 Task: Look for products in the category "Jerky" from Mighty Spark Food Co..
Action: Mouse moved to (15, 129)
Screenshot: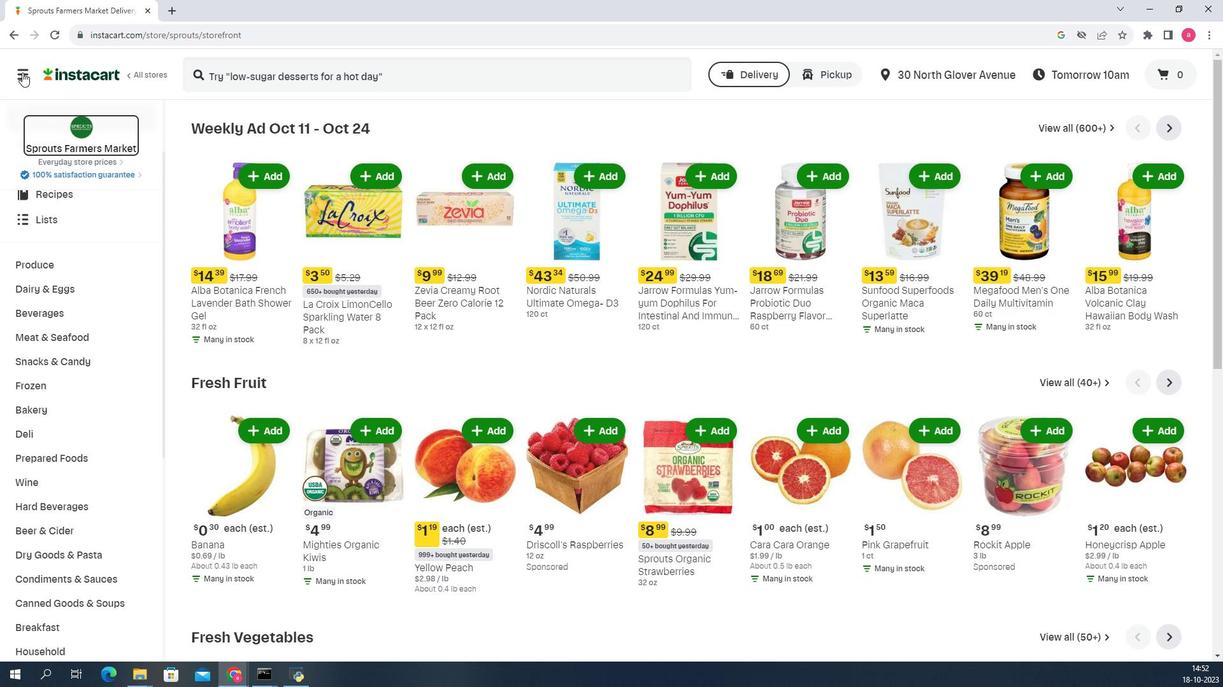 
Action: Mouse pressed left at (15, 129)
Screenshot: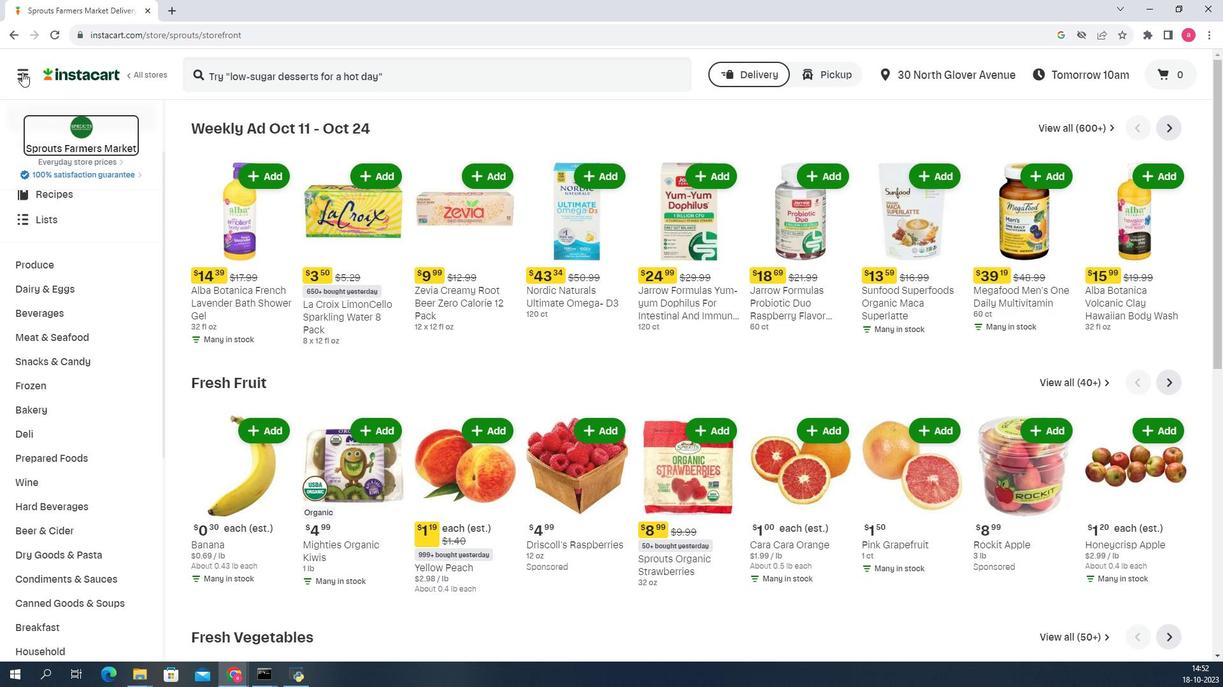 
Action: Mouse moved to (138, 277)
Screenshot: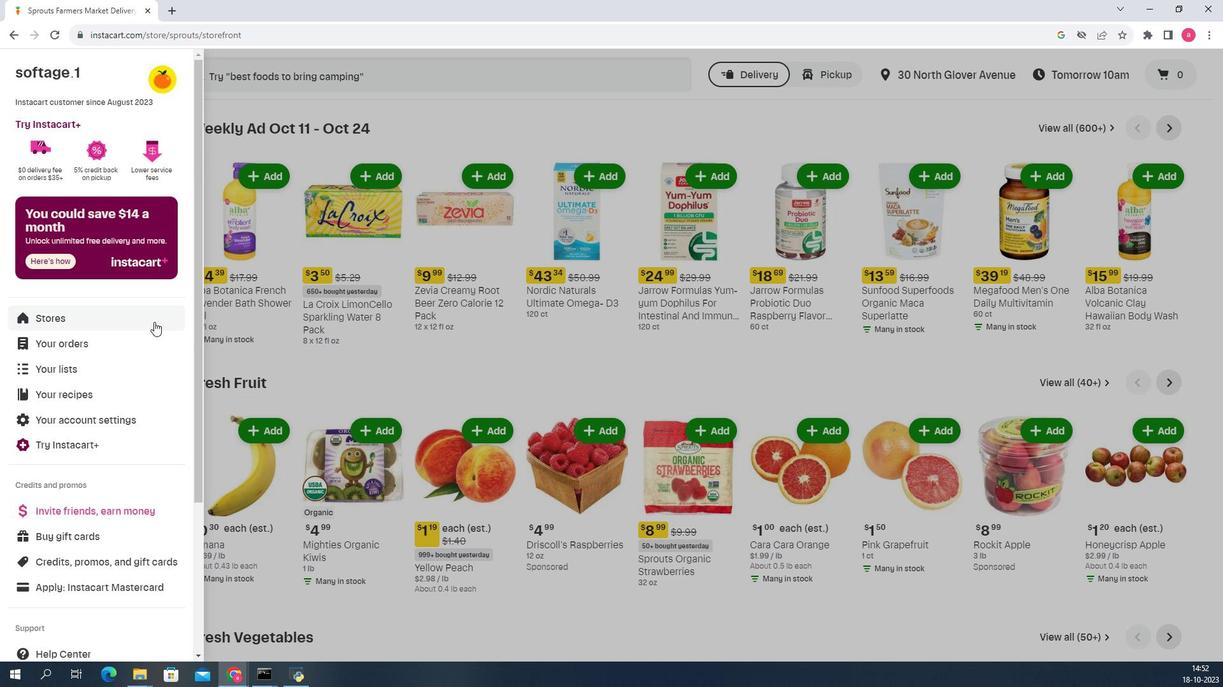 
Action: Mouse pressed left at (138, 277)
Screenshot: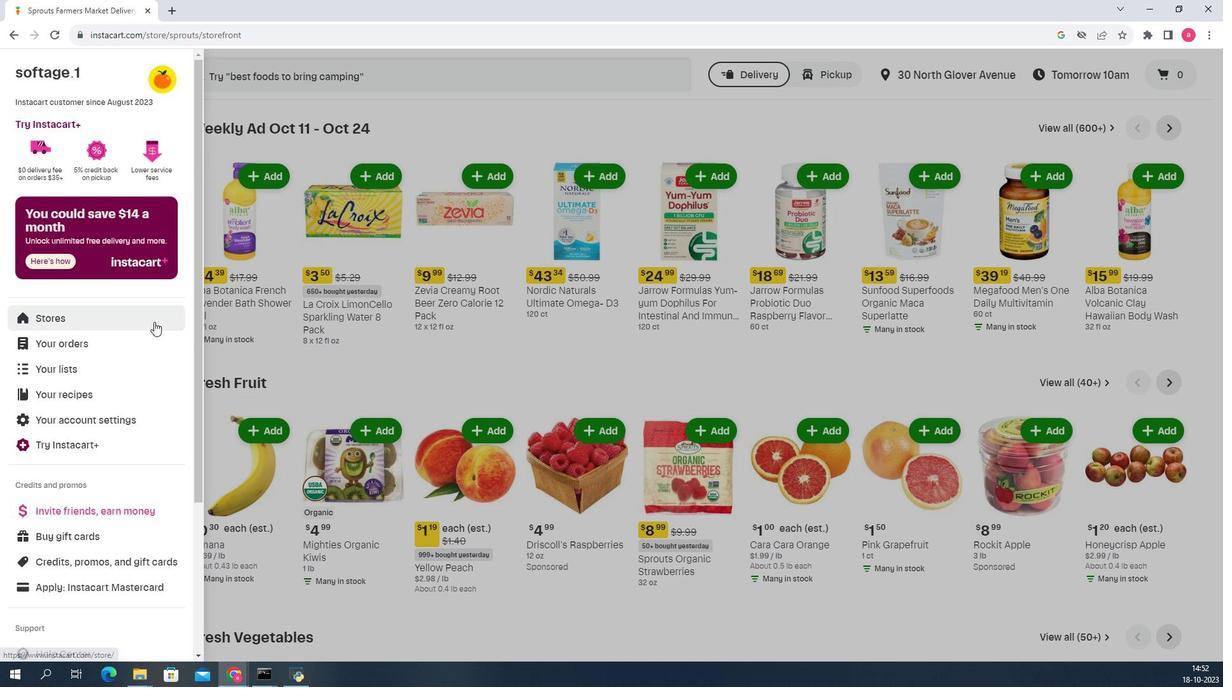 
Action: Mouse moved to (268, 157)
Screenshot: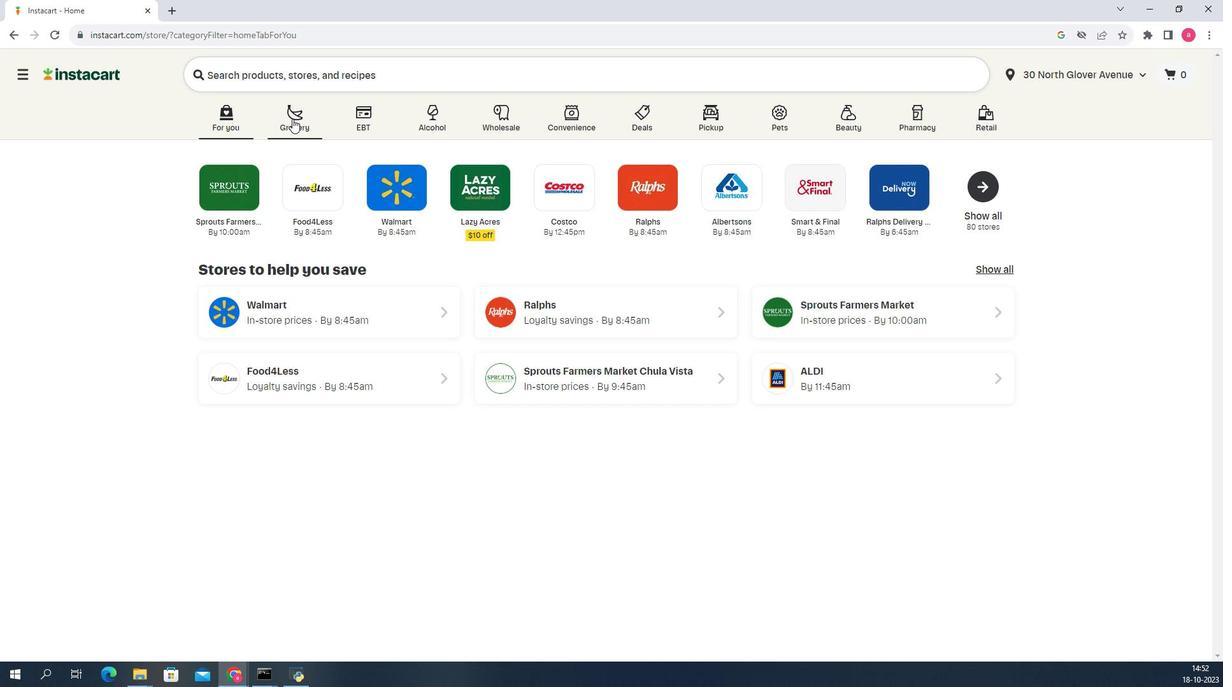
Action: Mouse pressed left at (268, 157)
Screenshot: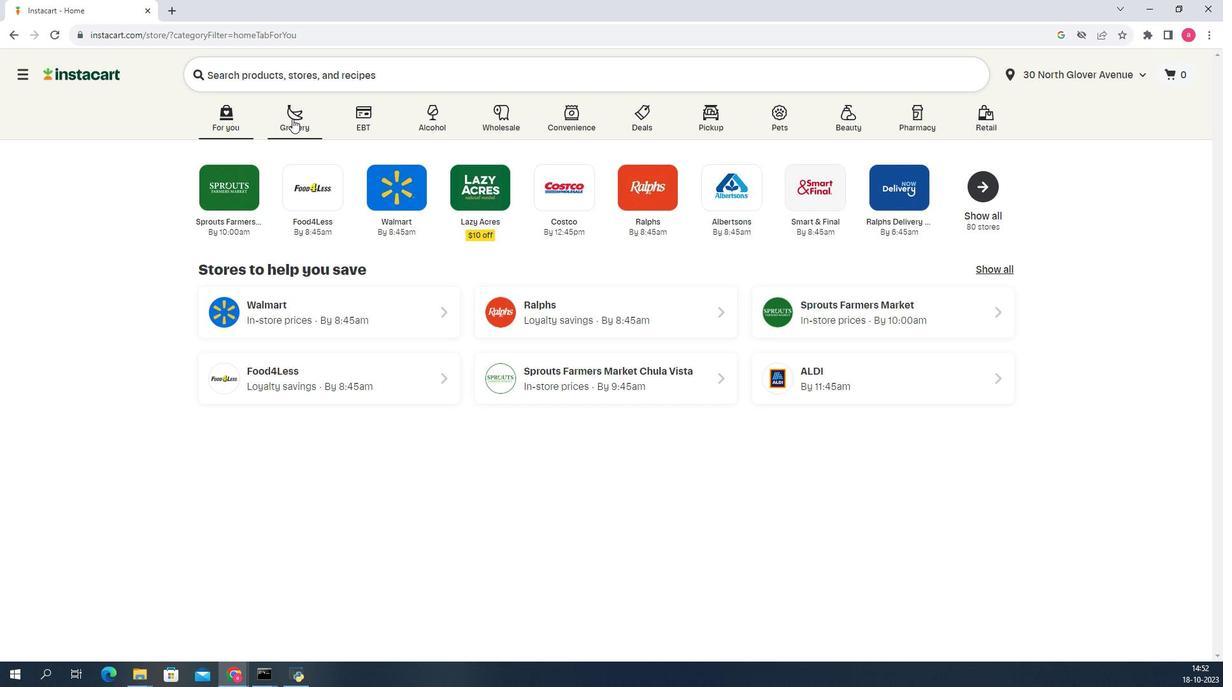 
Action: Mouse moved to (293, 291)
Screenshot: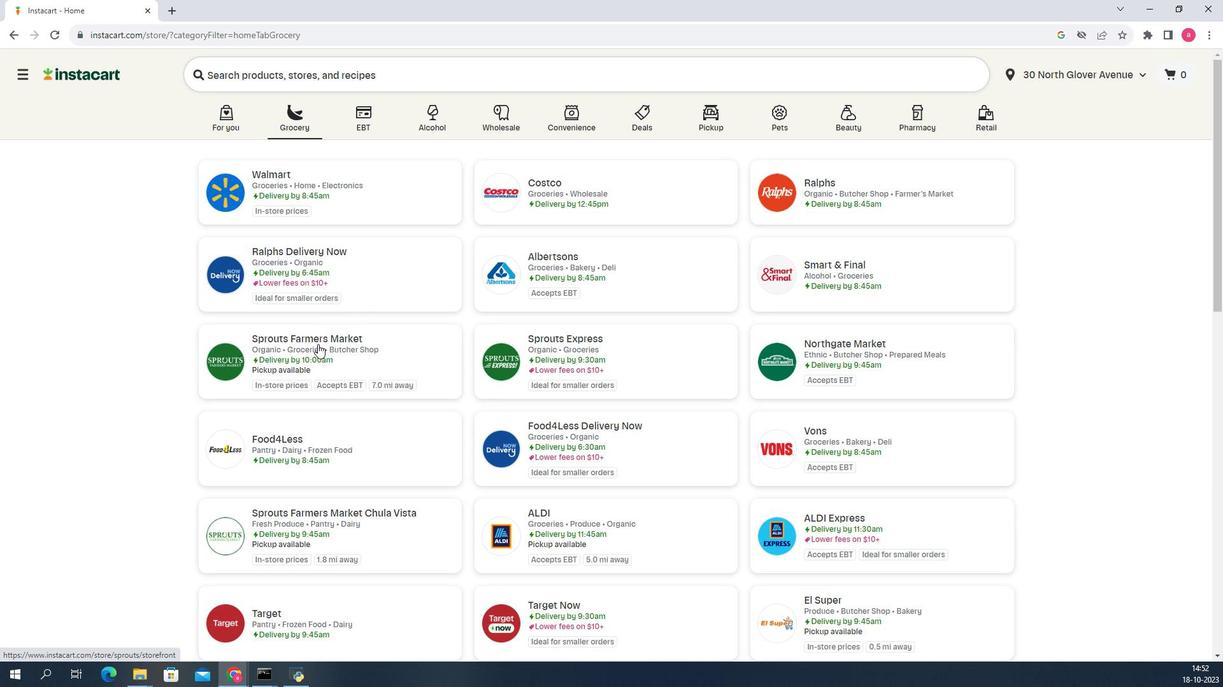
Action: Mouse pressed left at (293, 291)
Screenshot: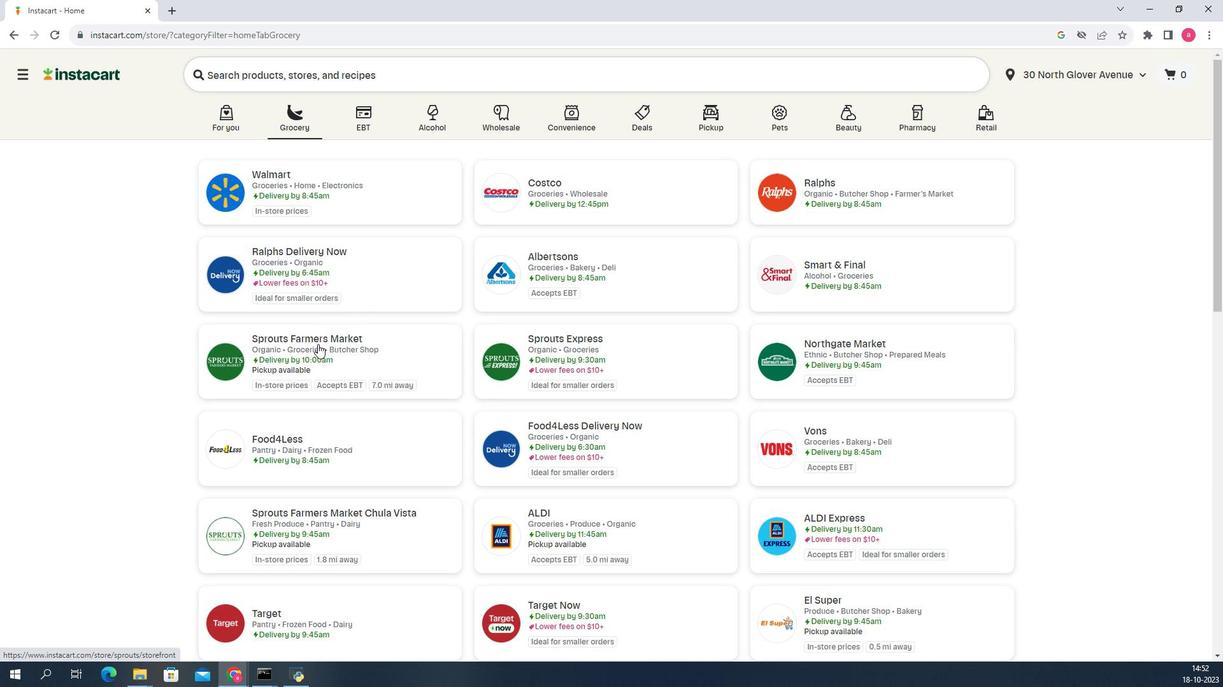 
Action: Mouse moved to (117, 325)
Screenshot: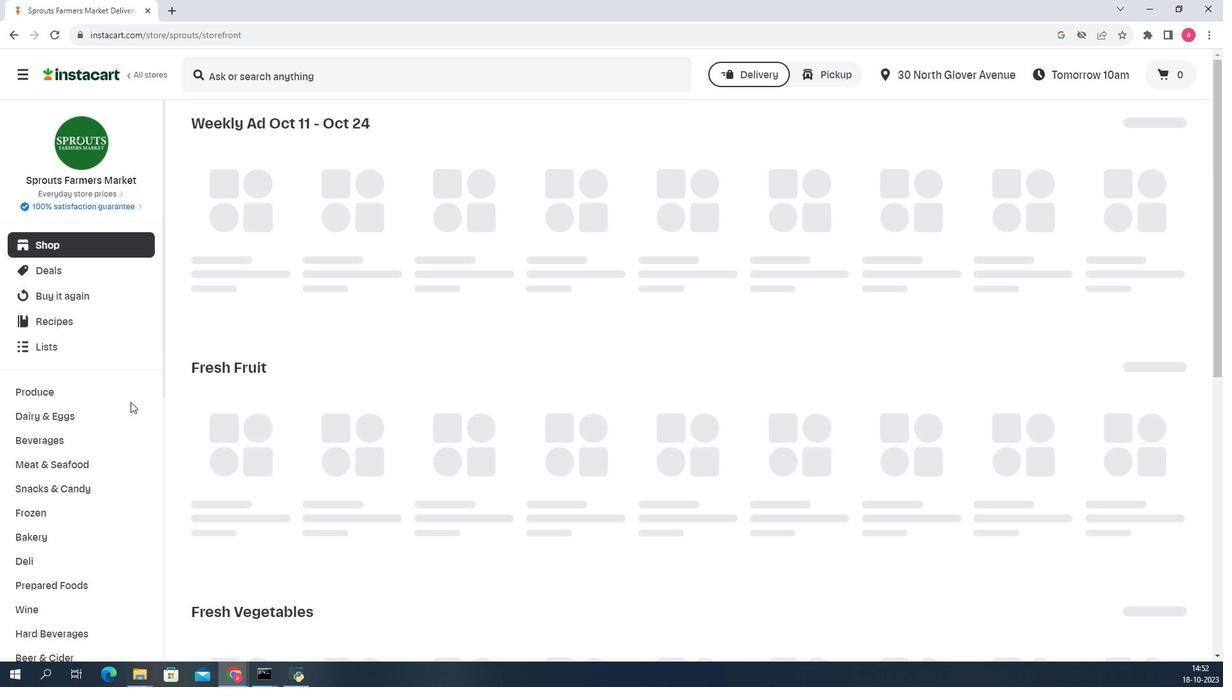 
Action: Mouse scrolled (117, 324) with delta (0, 0)
Screenshot: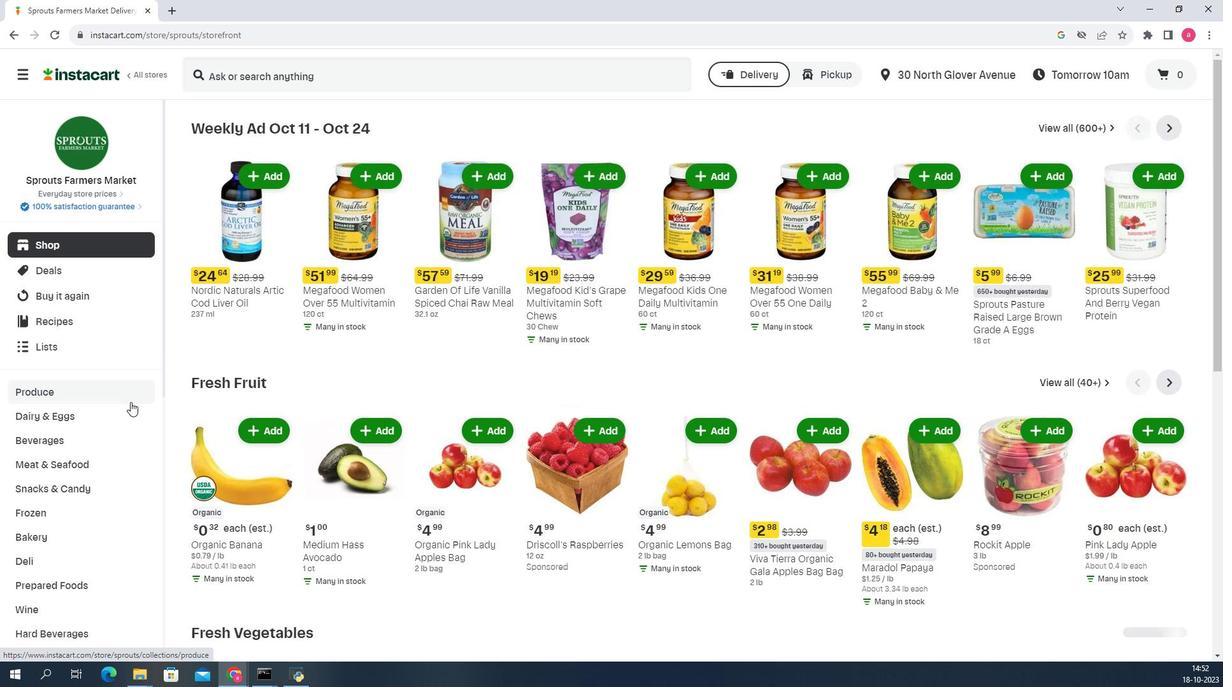 
Action: Mouse moved to (104, 333)
Screenshot: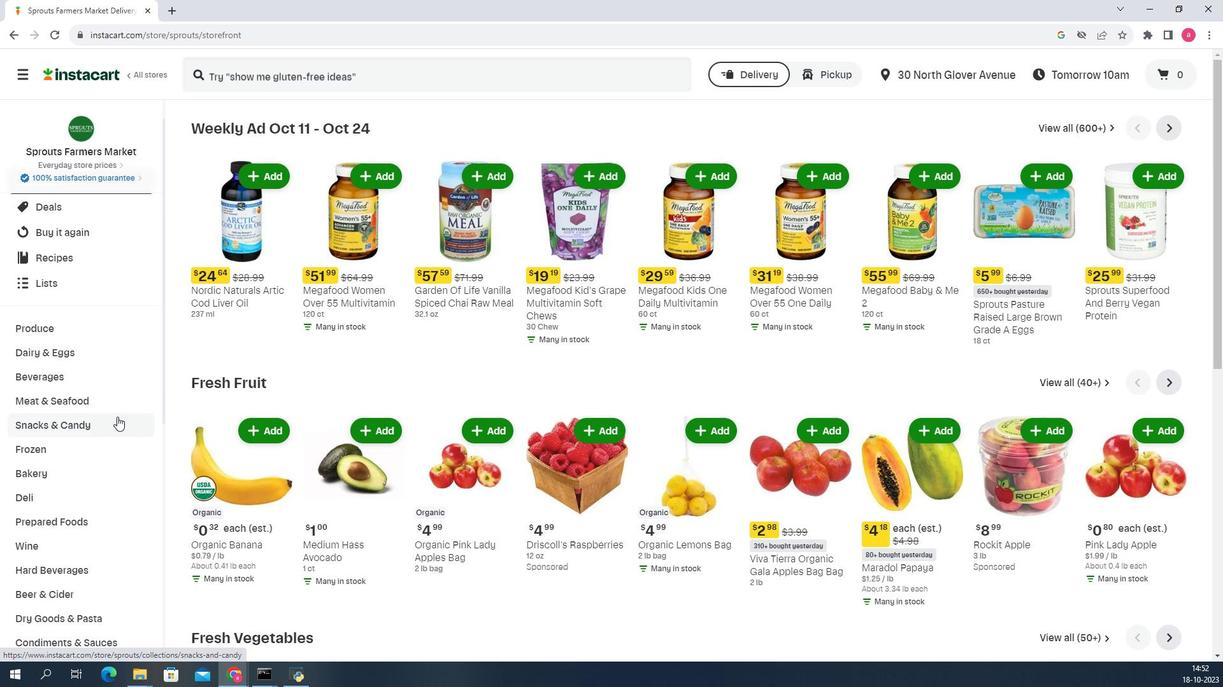 
Action: Mouse pressed left at (104, 333)
Screenshot: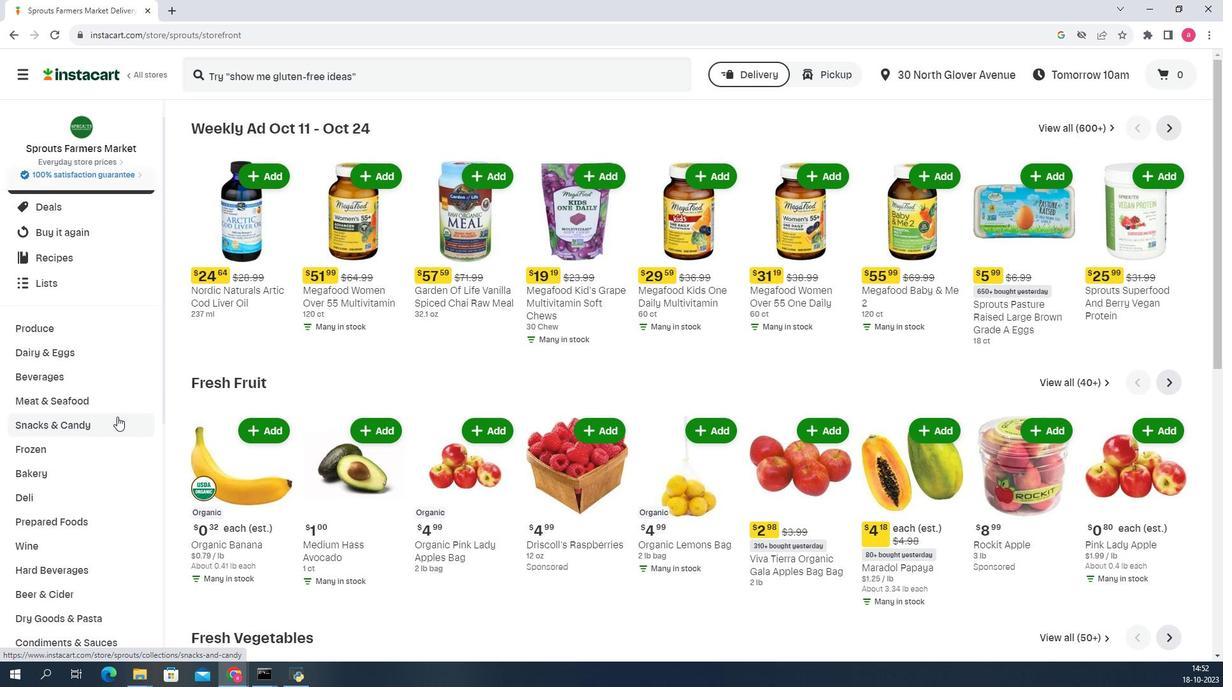
Action: Mouse moved to (1100, 186)
Screenshot: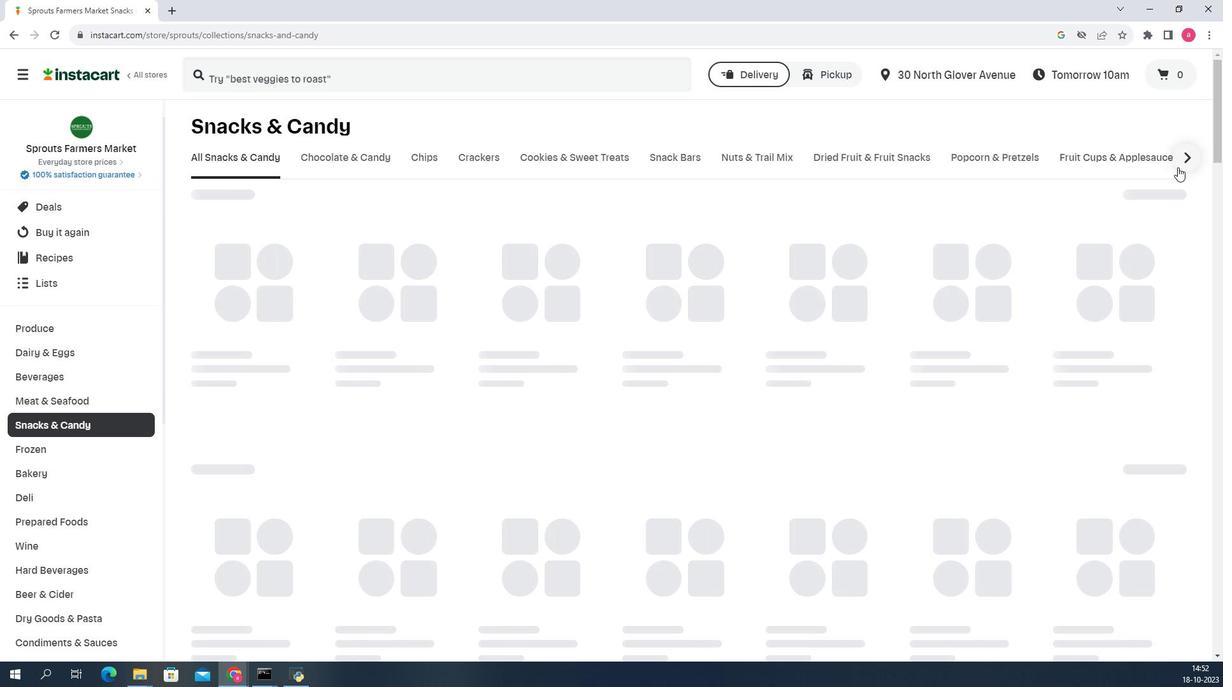 
Action: Mouse pressed left at (1100, 186)
Screenshot: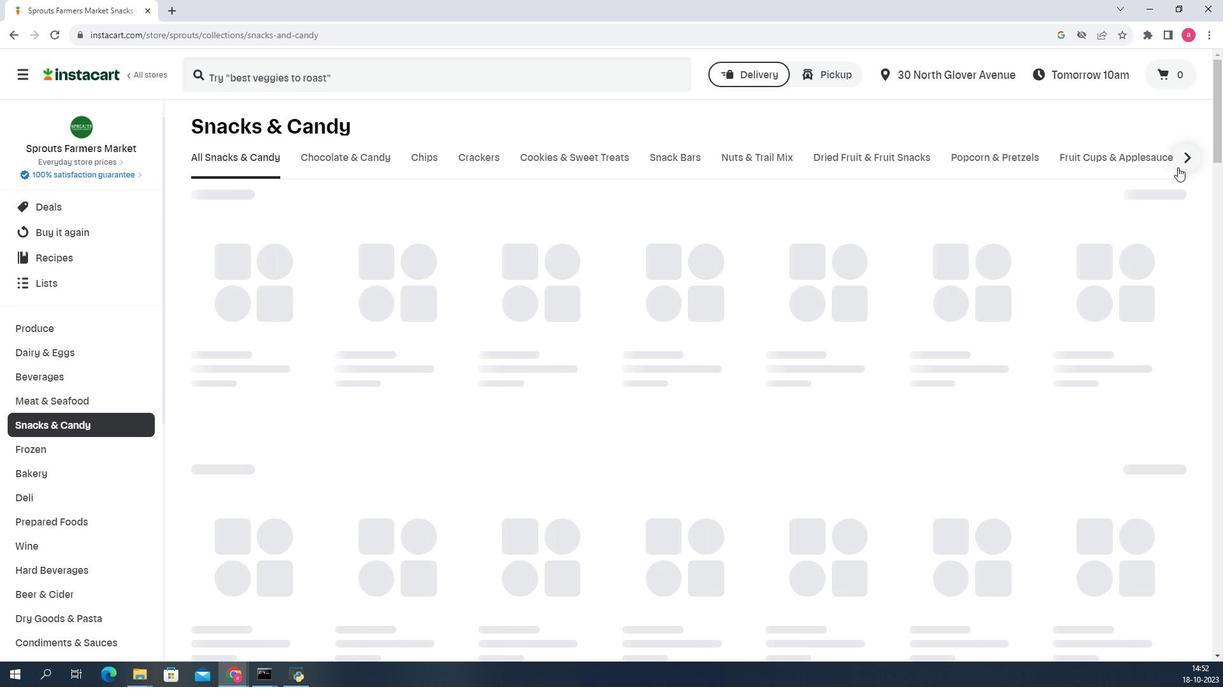 
Action: Mouse moved to (914, 182)
Screenshot: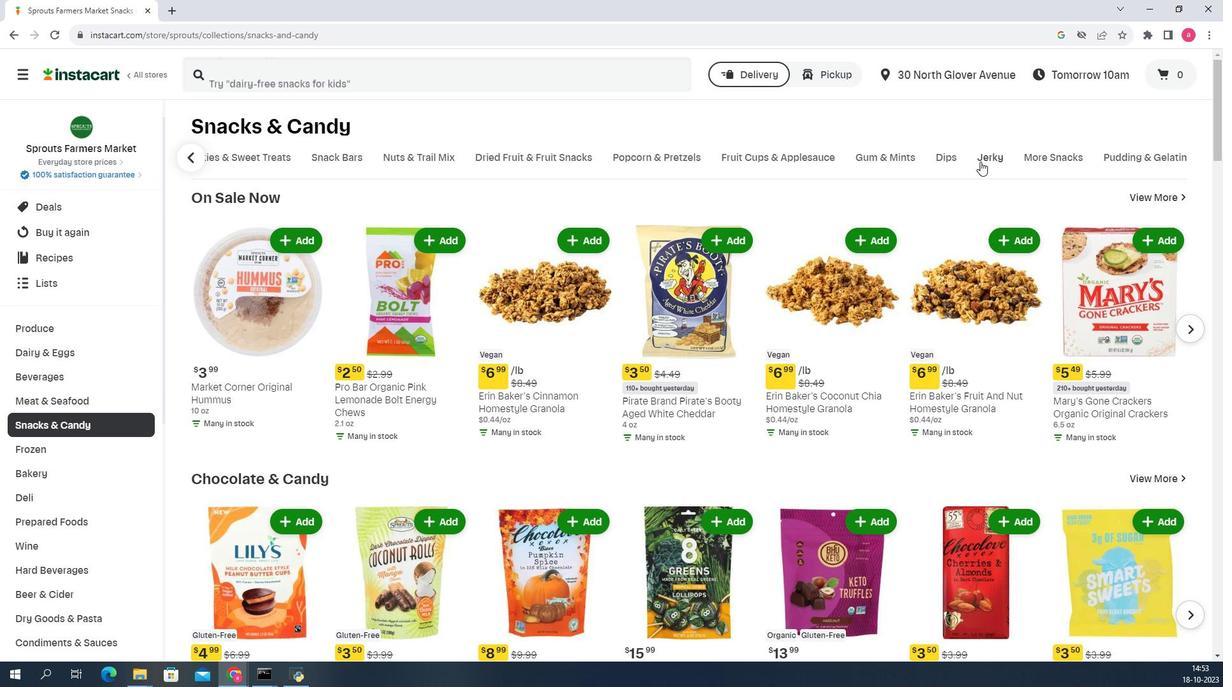 
Action: Mouse pressed left at (914, 182)
Screenshot: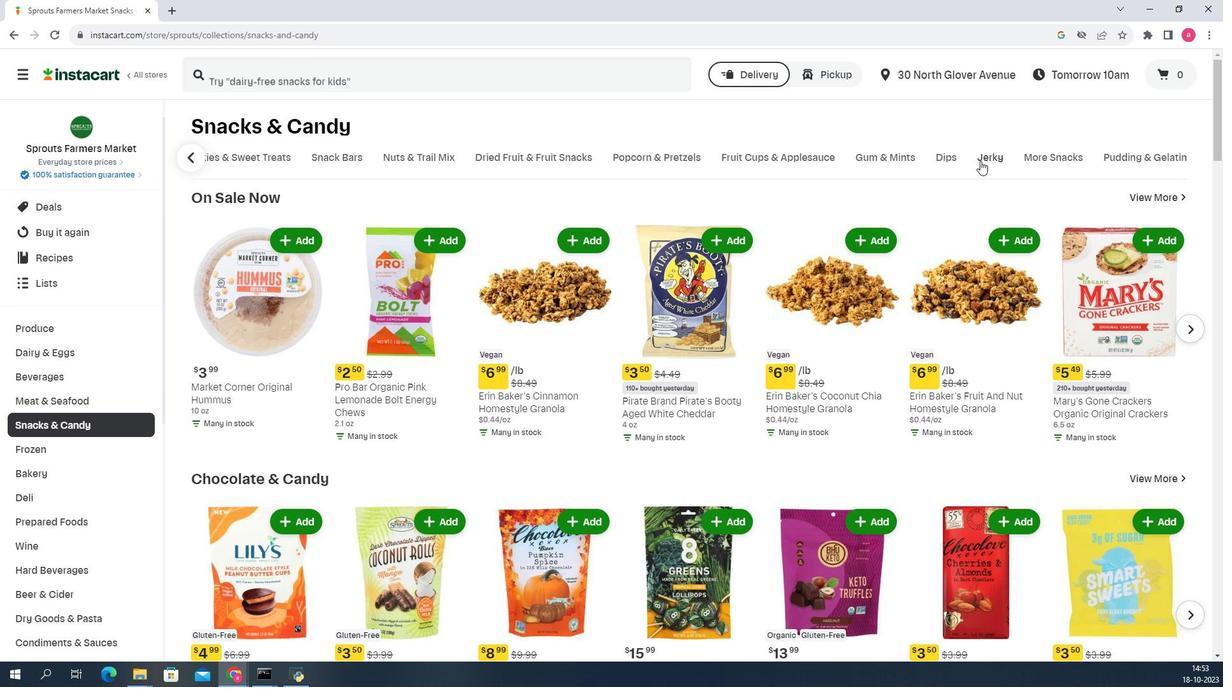 
Action: Mouse moved to (429, 208)
Screenshot: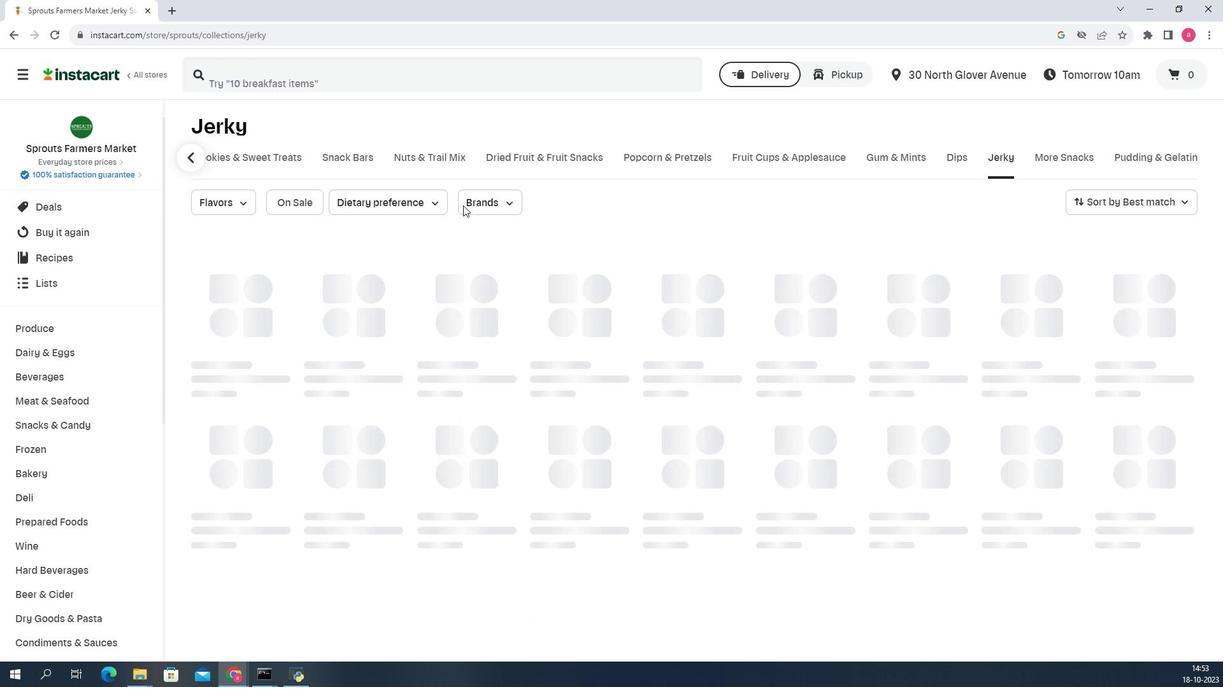 
Action: Mouse pressed left at (429, 208)
Screenshot: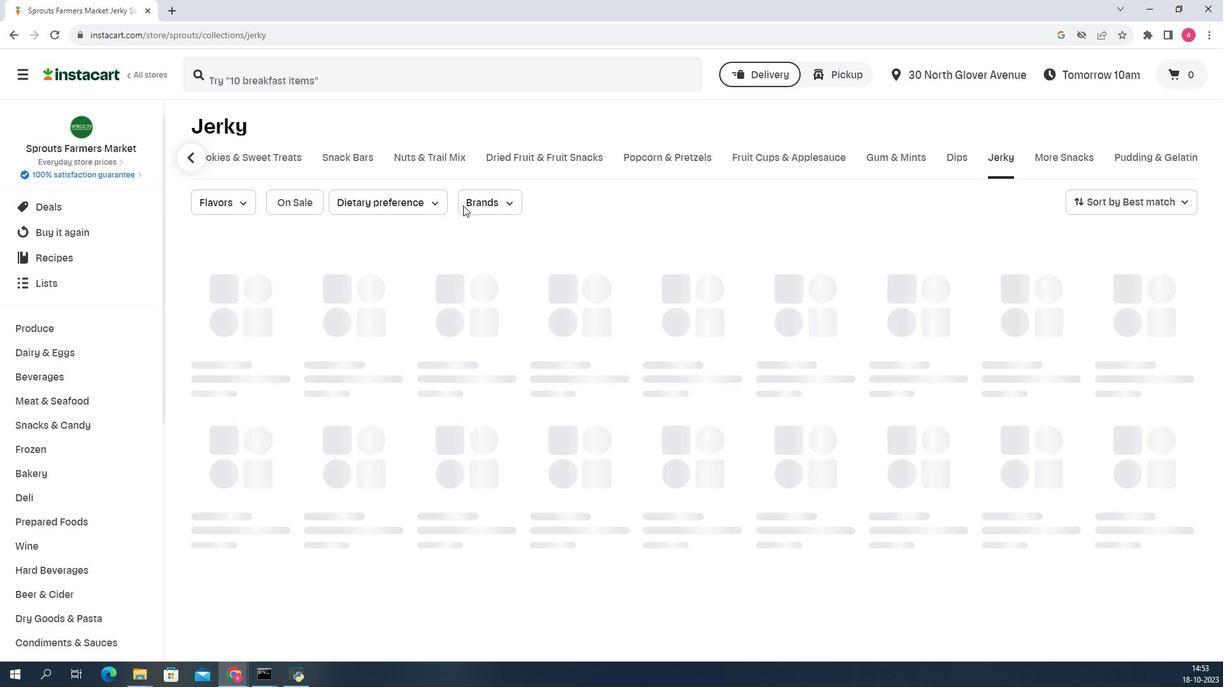 
Action: Mouse moved to (505, 264)
Screenshot: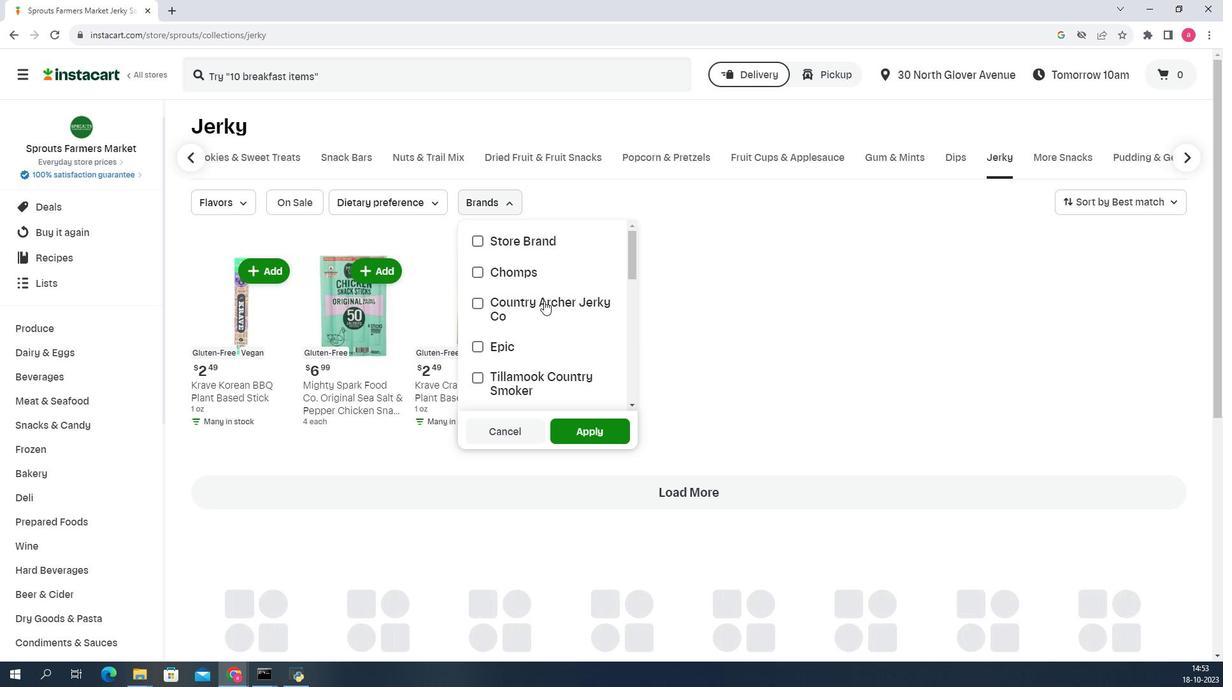 
Action: Mouse scrolled (505, 264) with delta (0, 0)
Screenshot: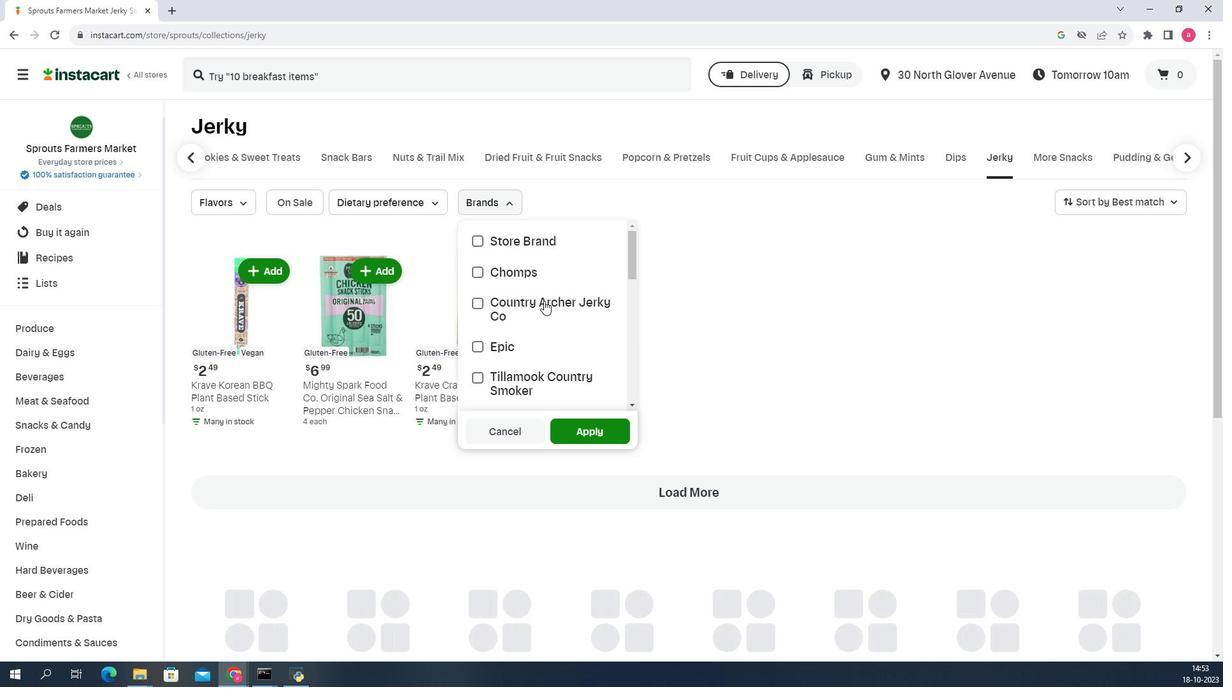 
Action: Mouse scrolled (505, 264) with delta (0, 0)
Screenshot: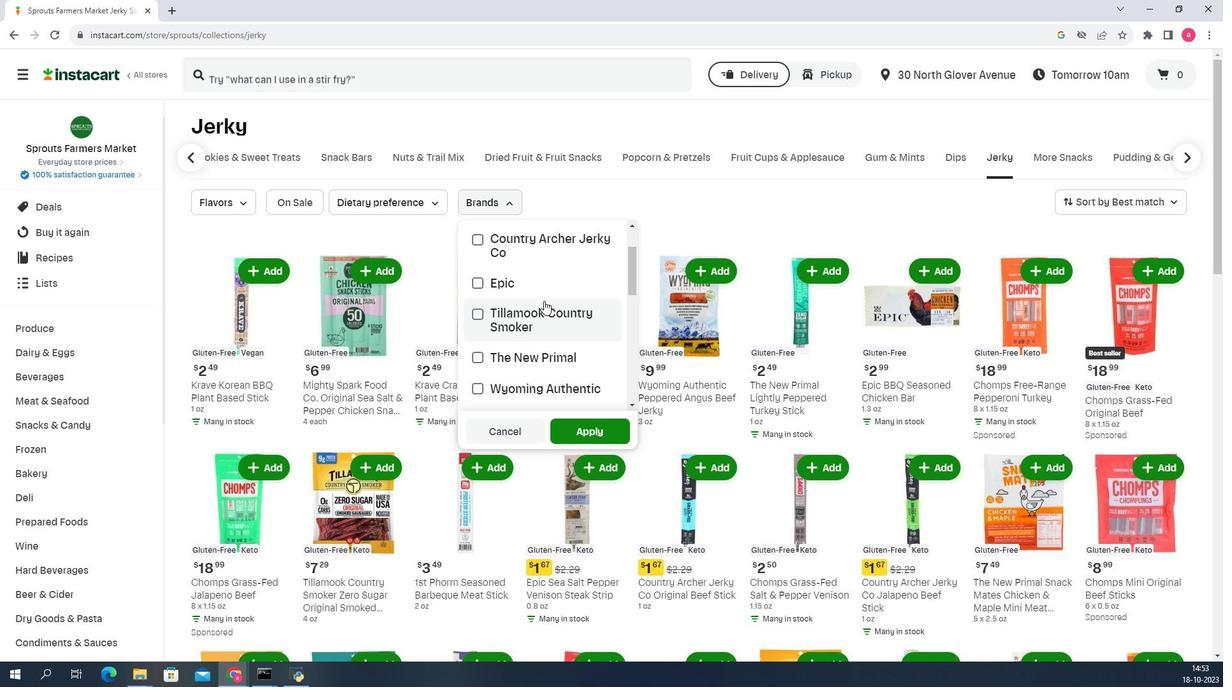 
Action: Mouse scrolled (505, 264) with delta (0, 0)
Screenshot: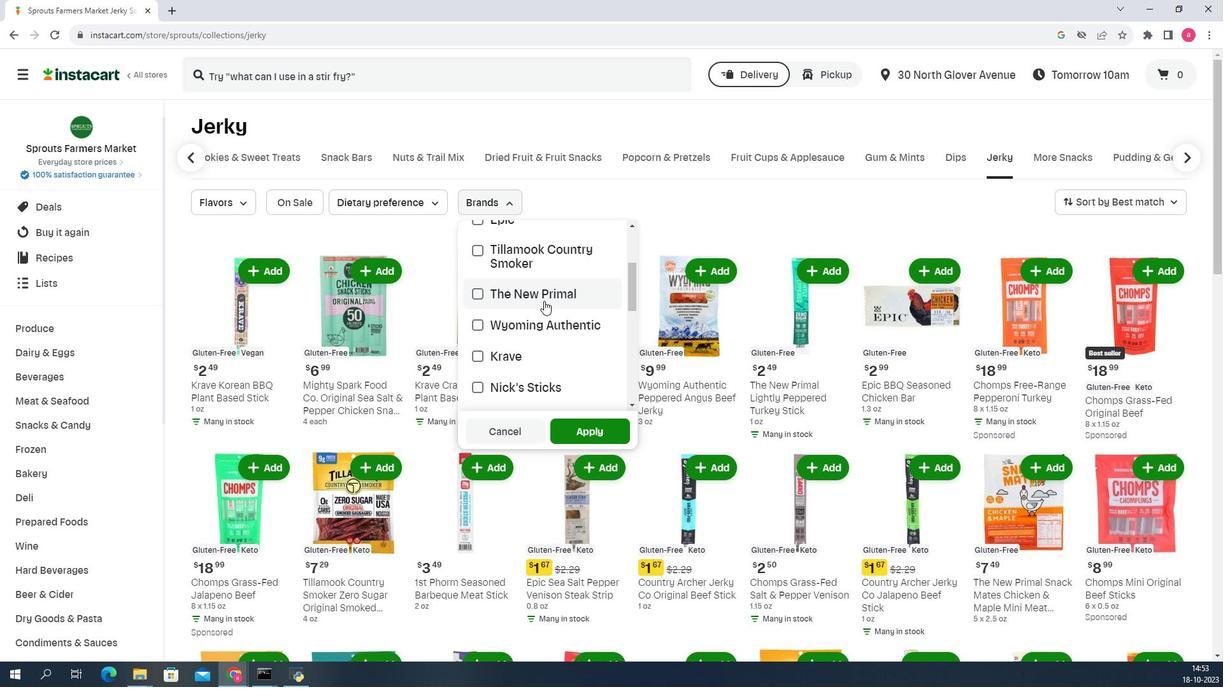 
Action: Mouse scrolled (505, 264) with delta (0, 0)
Screenshot: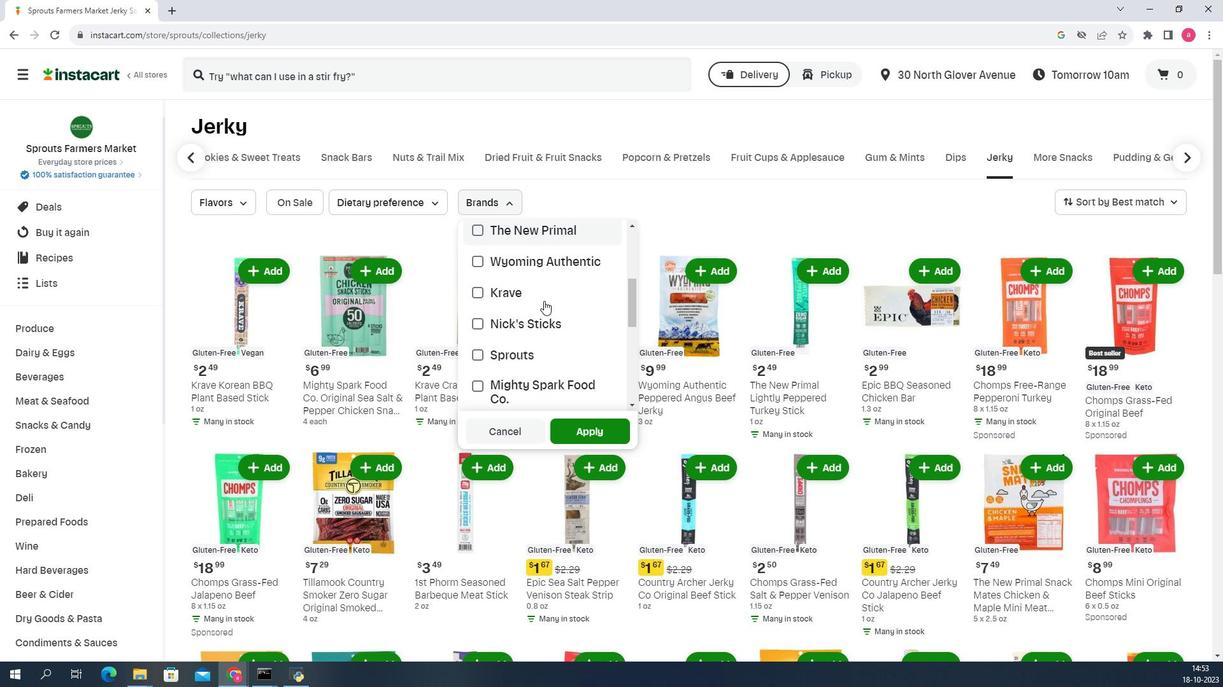 
Action: Mouse scrolled (505, 264) with delta (0, 0)
Screenshot: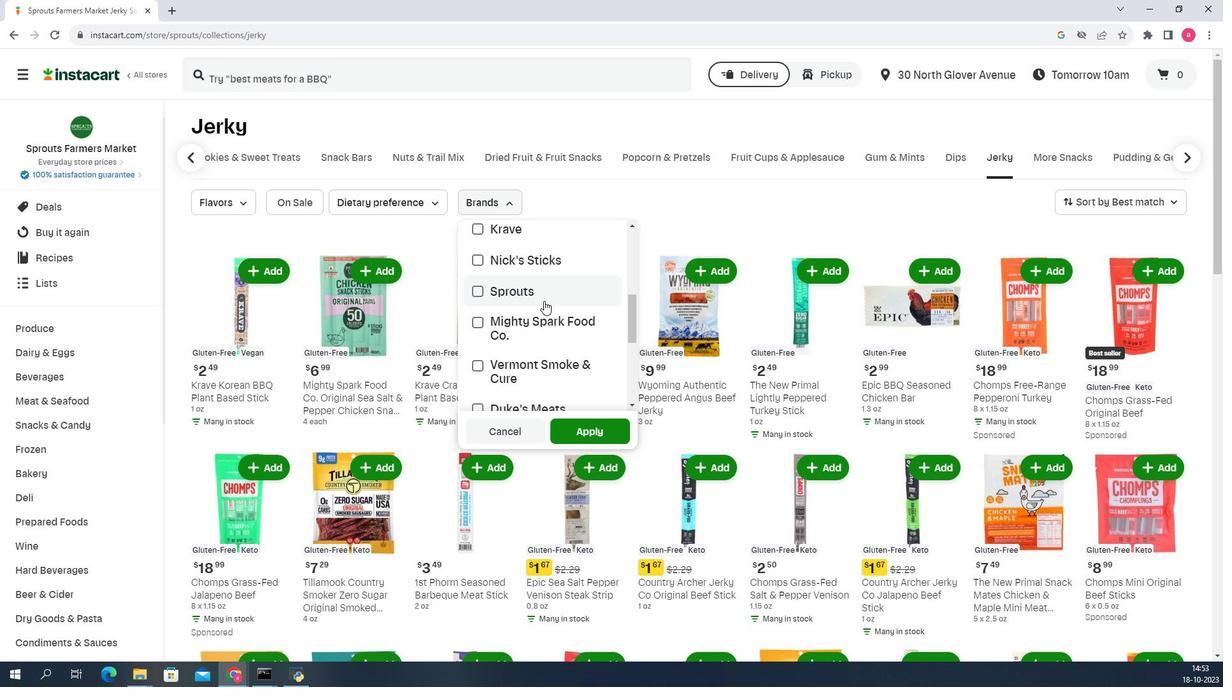 
Action: Mouse scrolled (505, 264) with delta (0, 0)
Screenshot: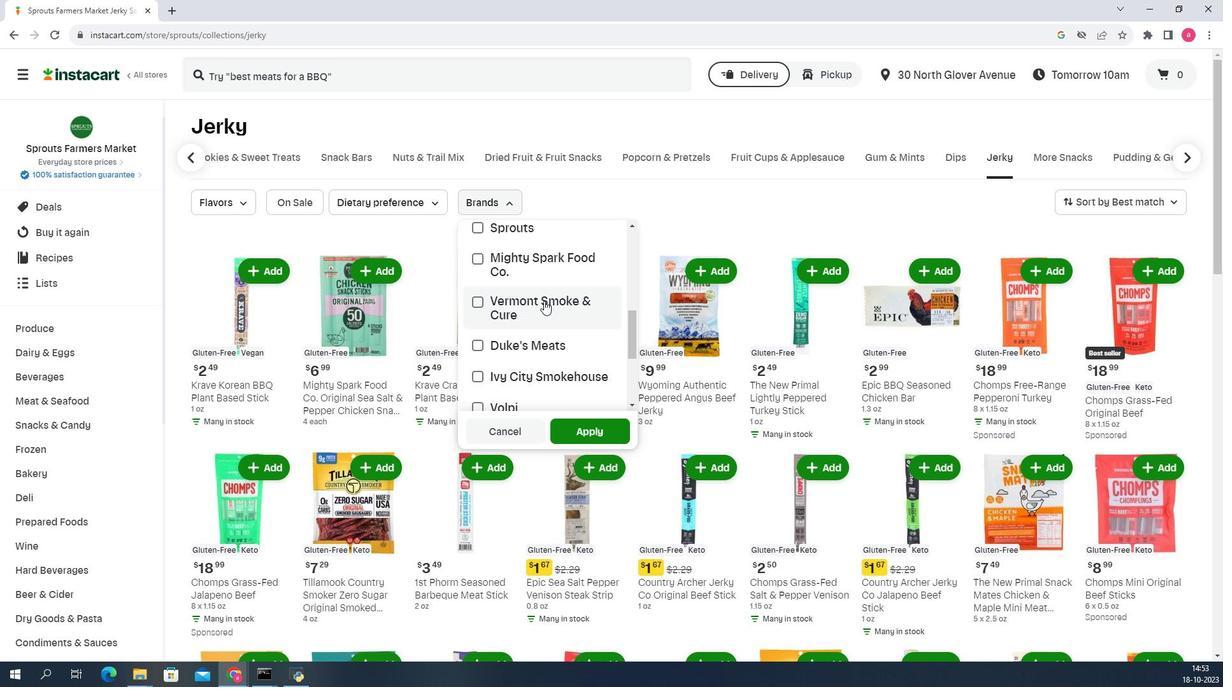 
Action: Mouse scrolled (505, 264) with delta (0, 0)
Screenshot: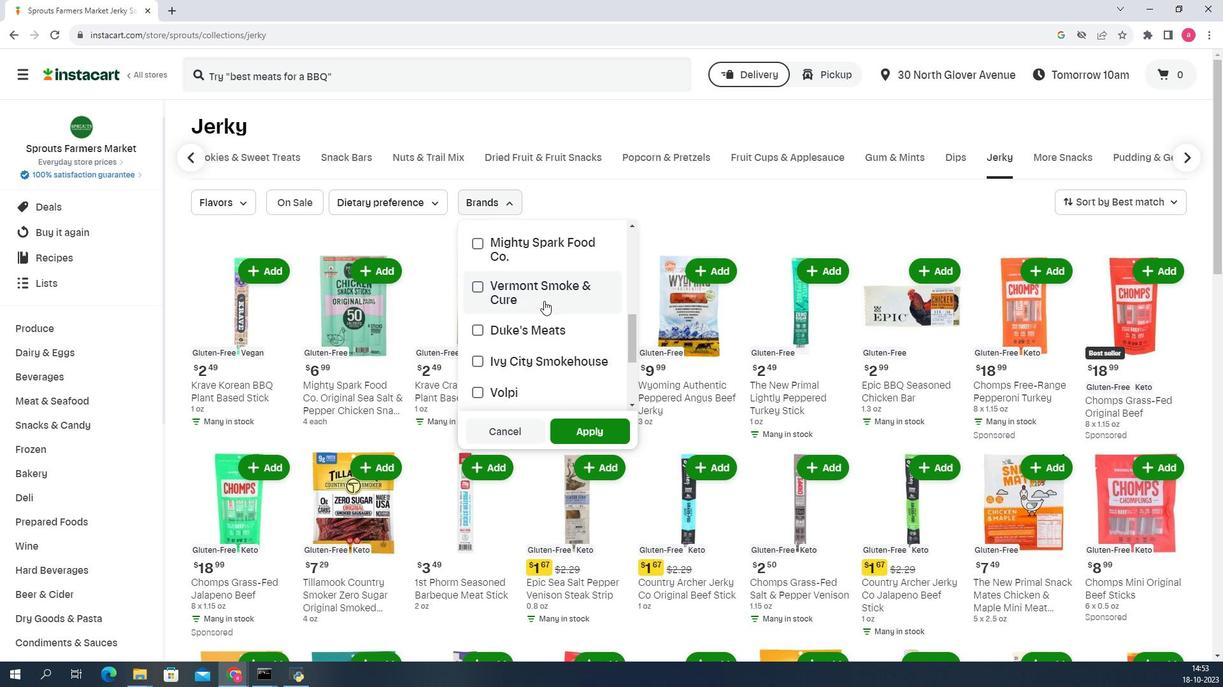 
Action: Mouse scrolled (505, 265) with delta (0, 0)
Screenshot: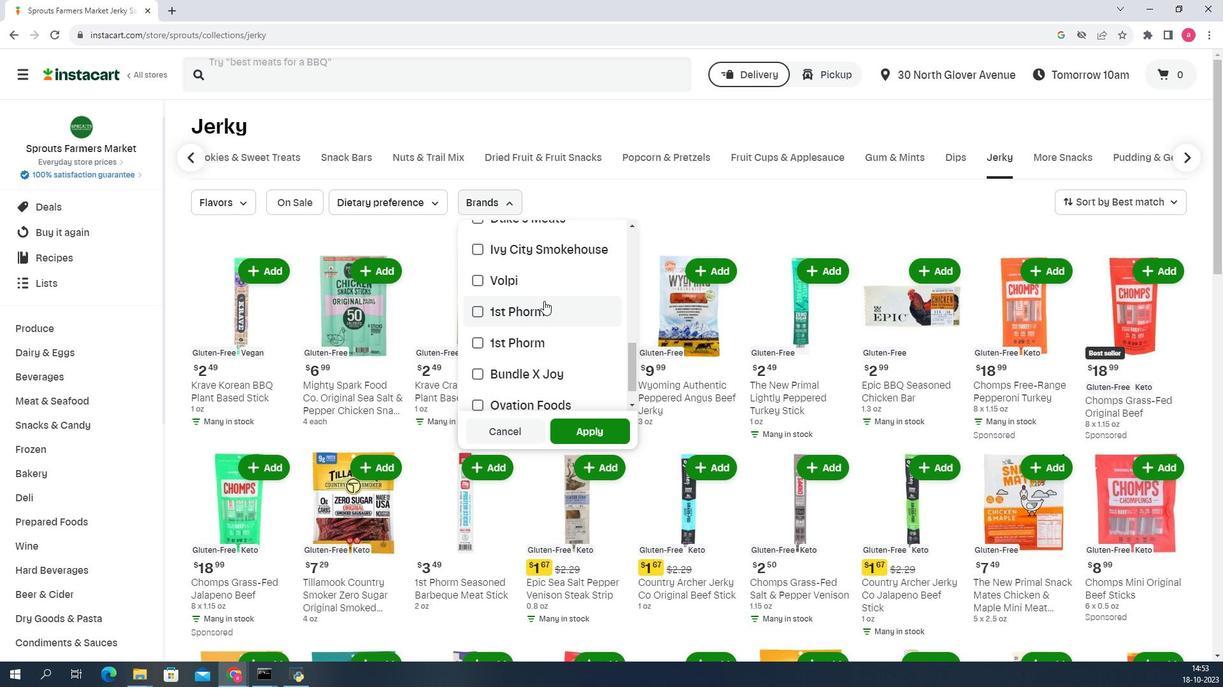 
Action: Mouse scrolled (505, 265) with delta (0, 0)
Screenshot: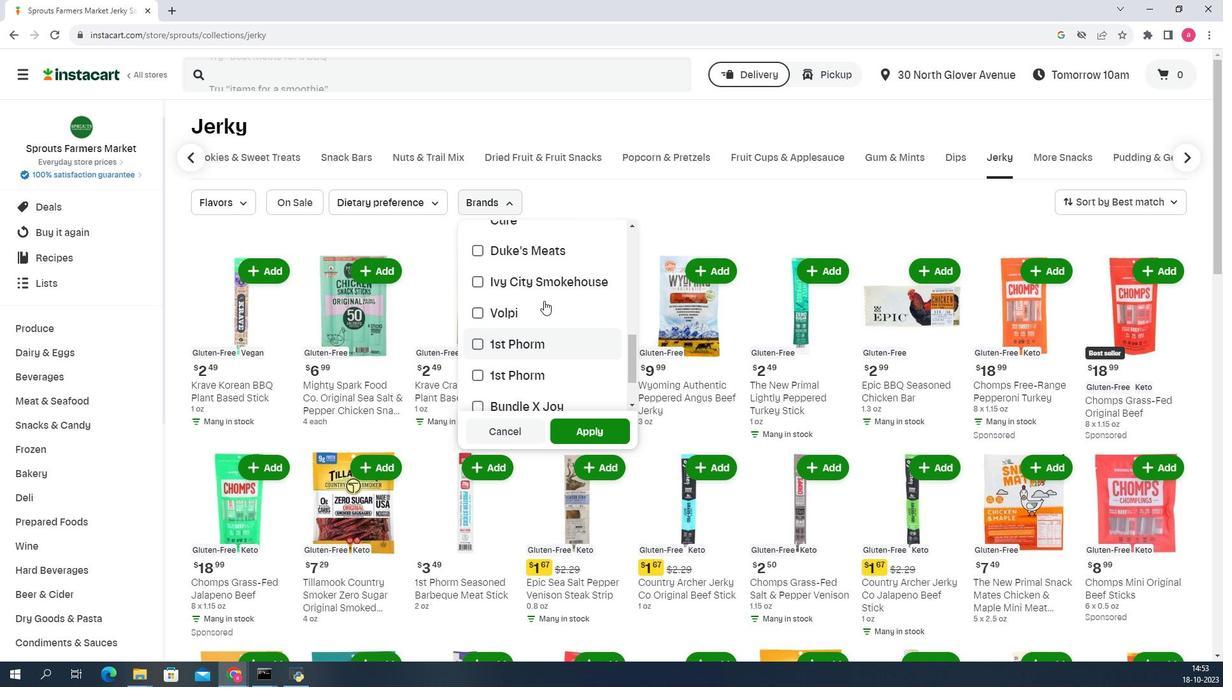 
Action: Mouse scrolled (505, 265) with delta (0, 0)
Screenshot: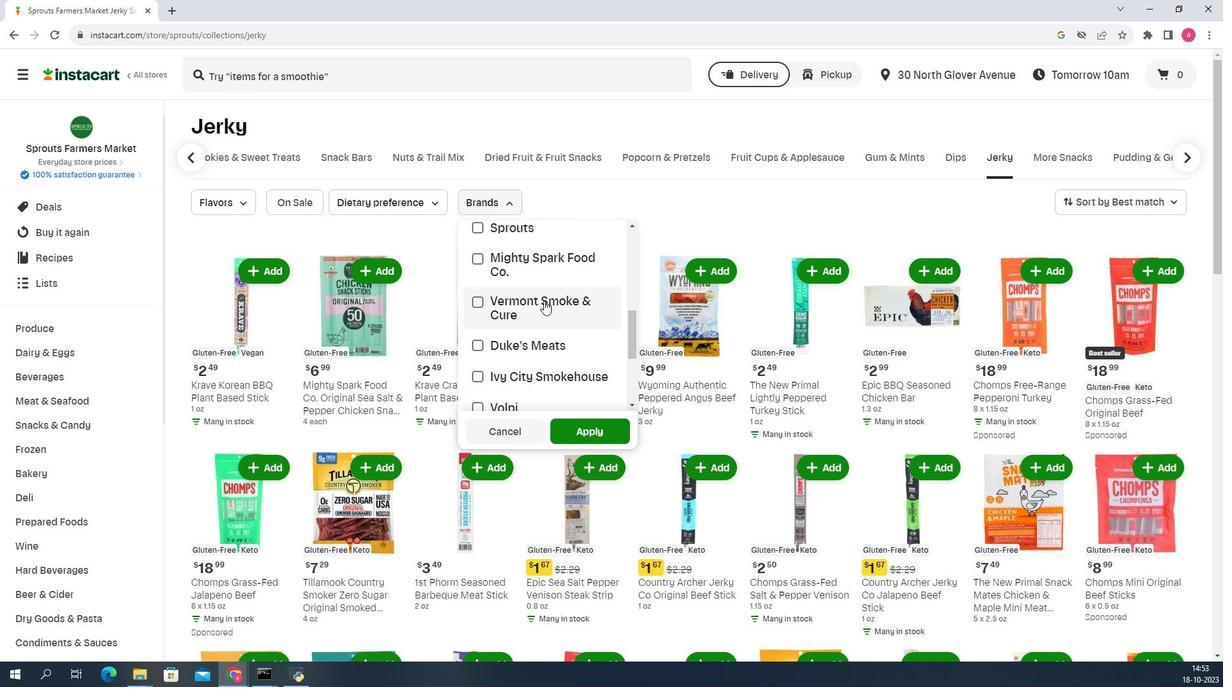 
Action: Mouse moved to (508, 272)
Screenshot: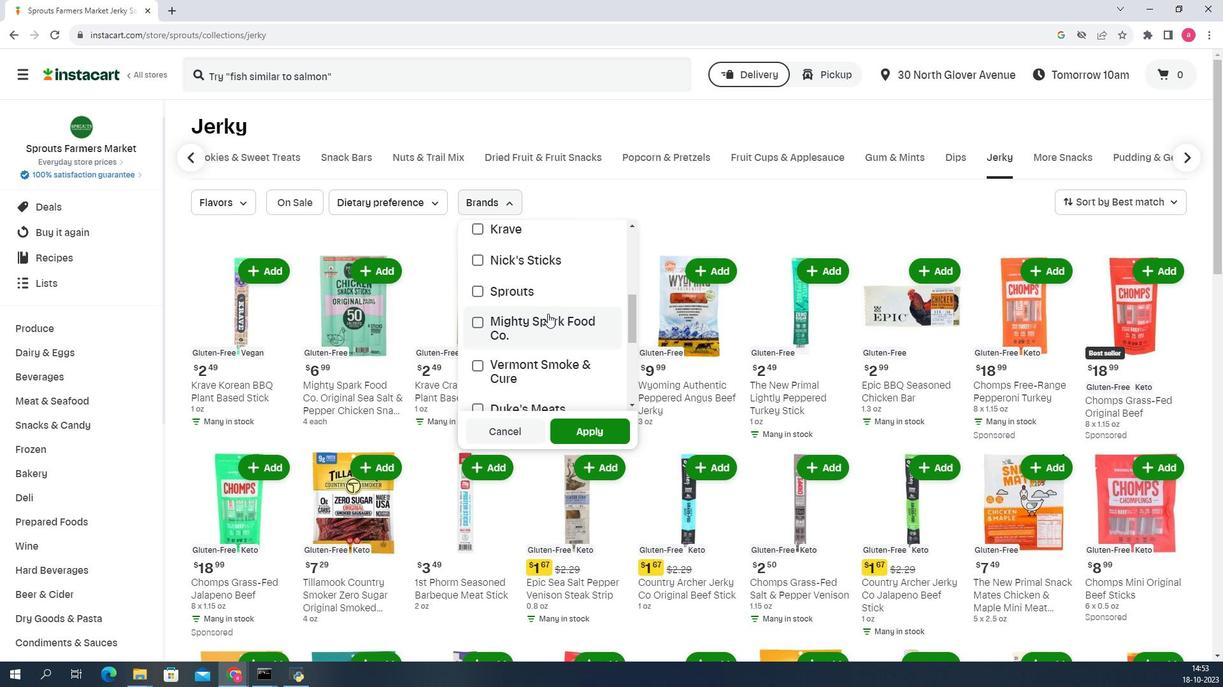 
Action: Mouse pressed left at (508, 272)
Screenshot: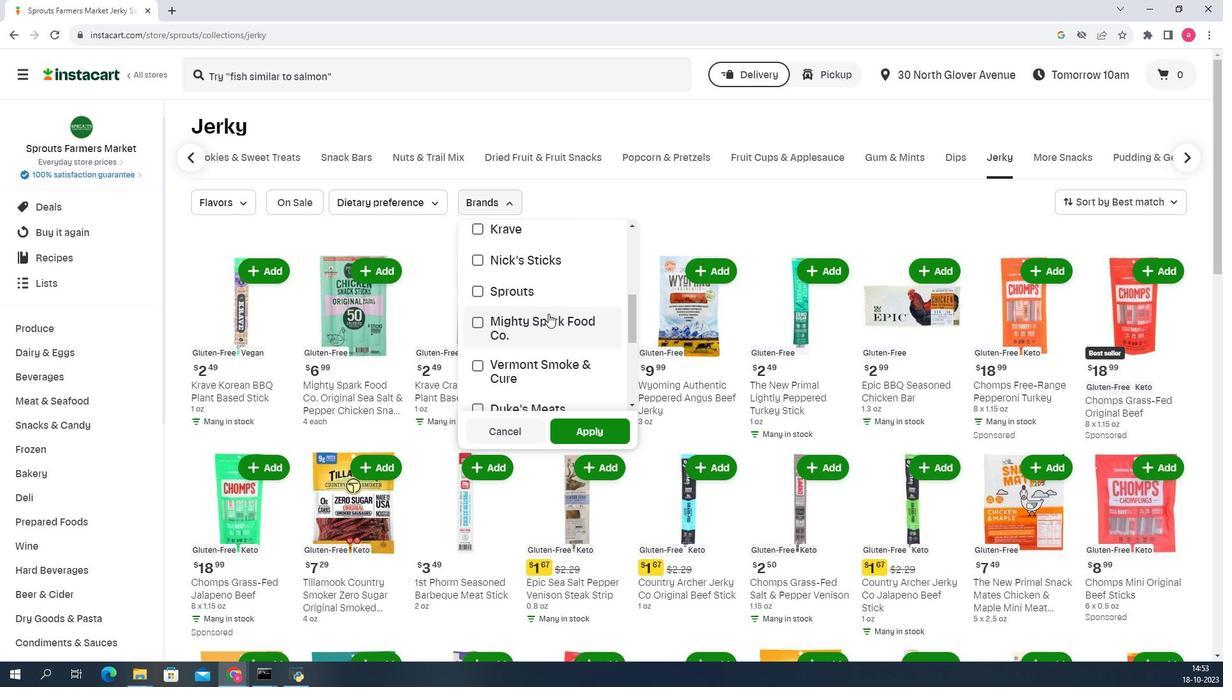 
Action: Mouse moved to (567, 338)
Screenshot: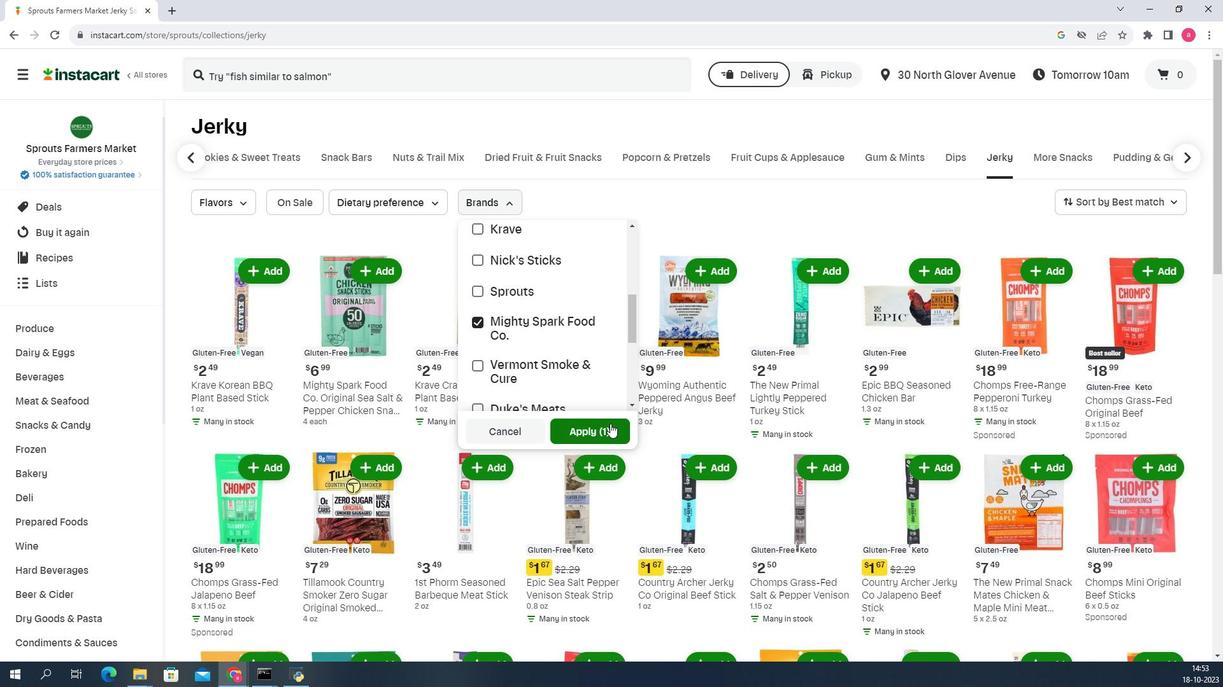 
Action: Mouse pressed left at (567, 338)
Screenshot: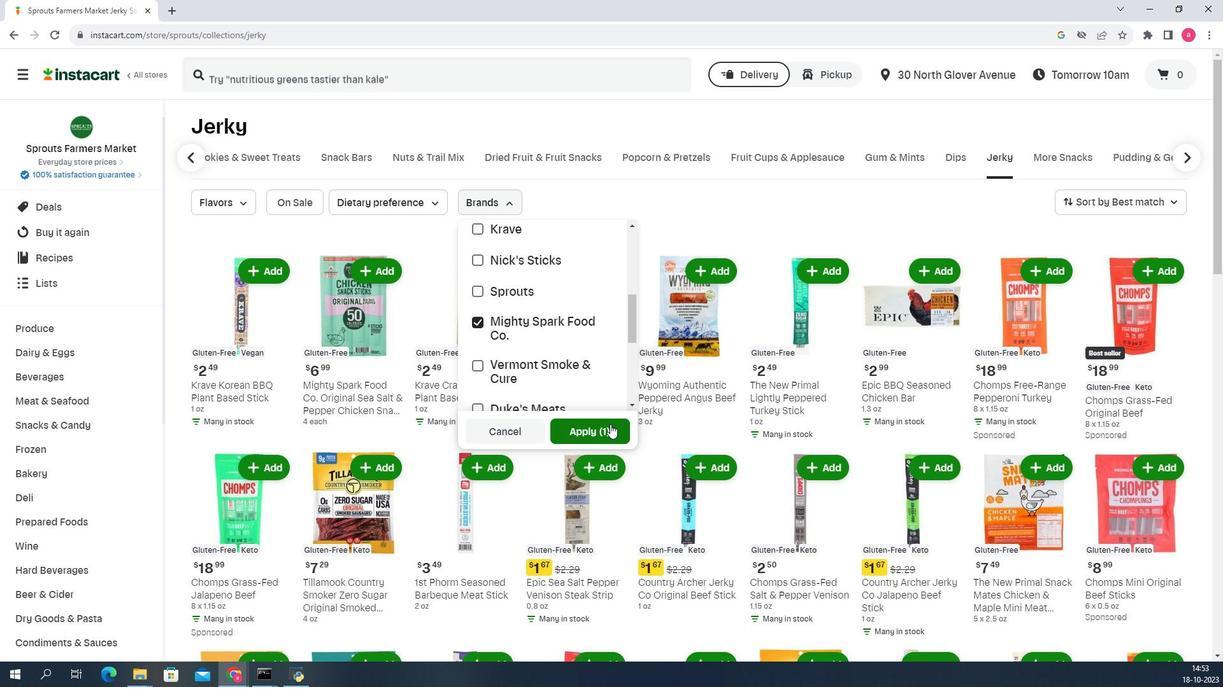 
Action: Mouse moved to (635, 284)
Screenshot: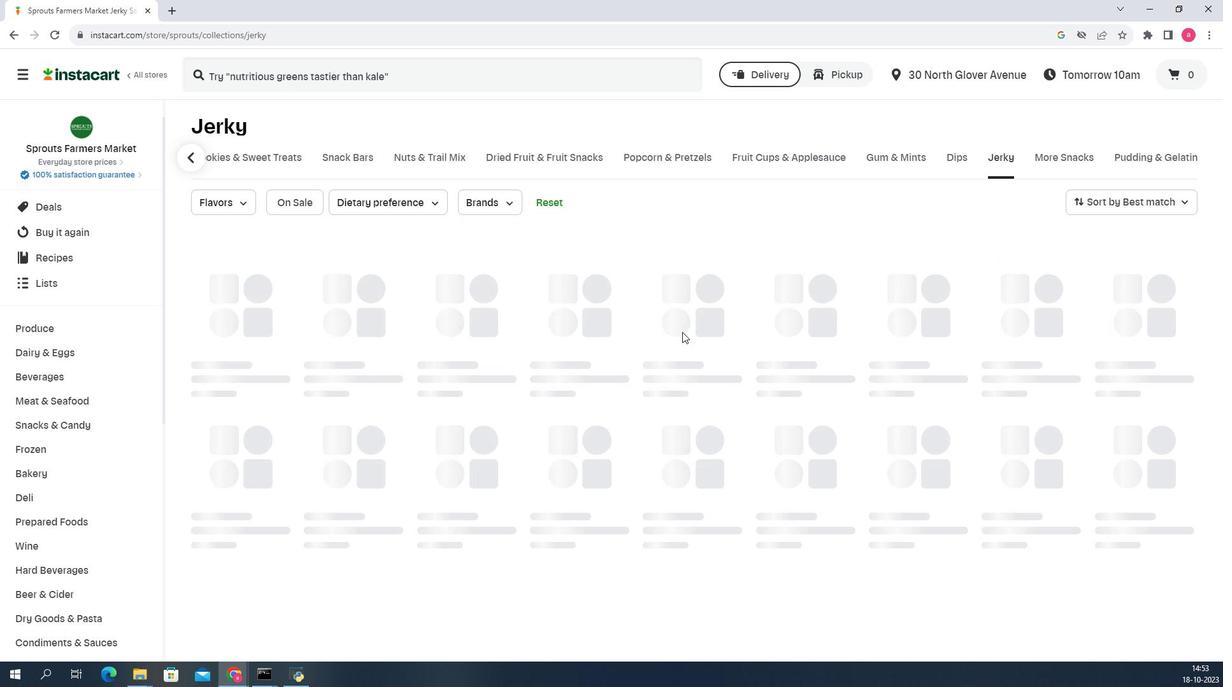 
